 Task: Insert the emoji "person-bowing",
Action: Mouse moved to (96, 74)
Screenshot: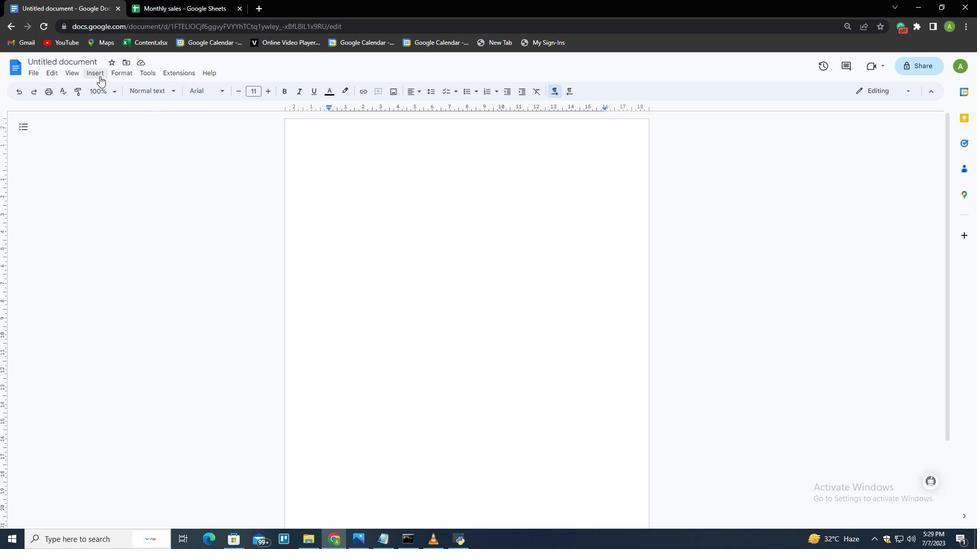 
Action: Mouse pressed left at (96, 74)
Screenshot: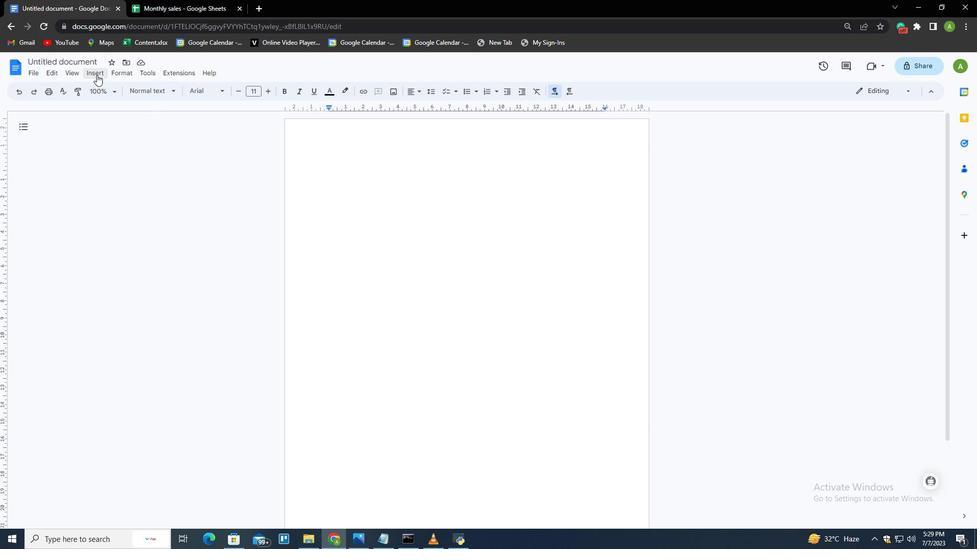 
Action: Mouse moved to (117, 159)
Screenshot: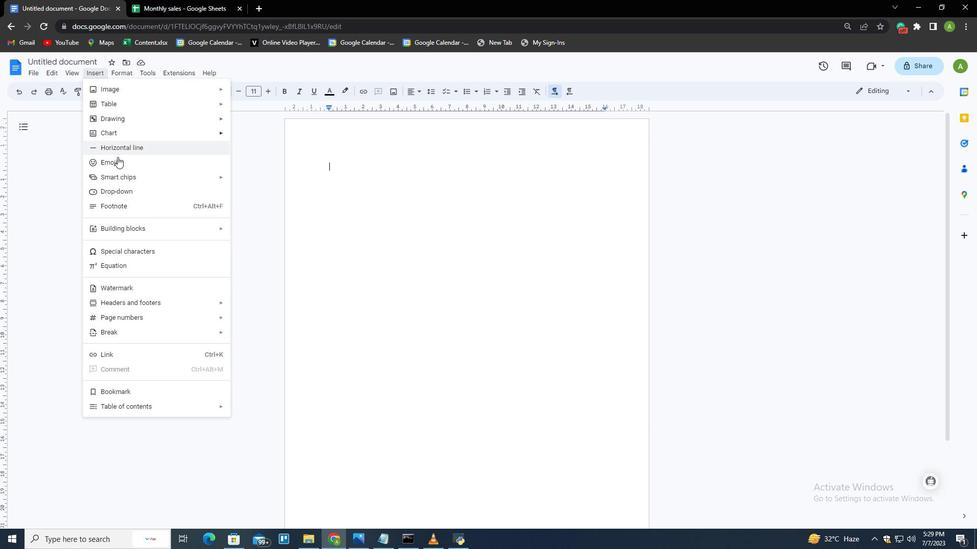 
Action: Mouse pressed left at (117, 159)
Screenshot: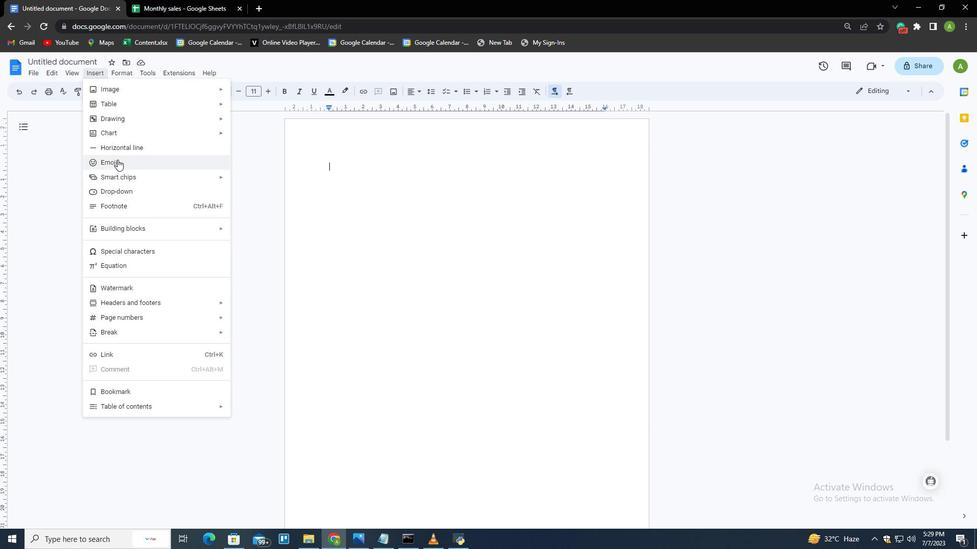 
Action: Mouse moved to (358, 203)
Screenshot: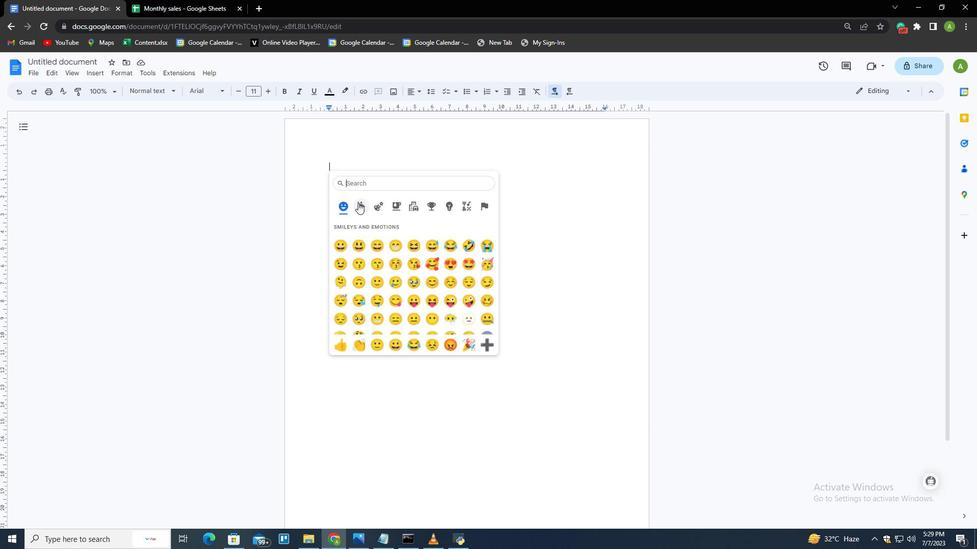 
Action: Mouse pressed left at (358, 203)
Screenshot: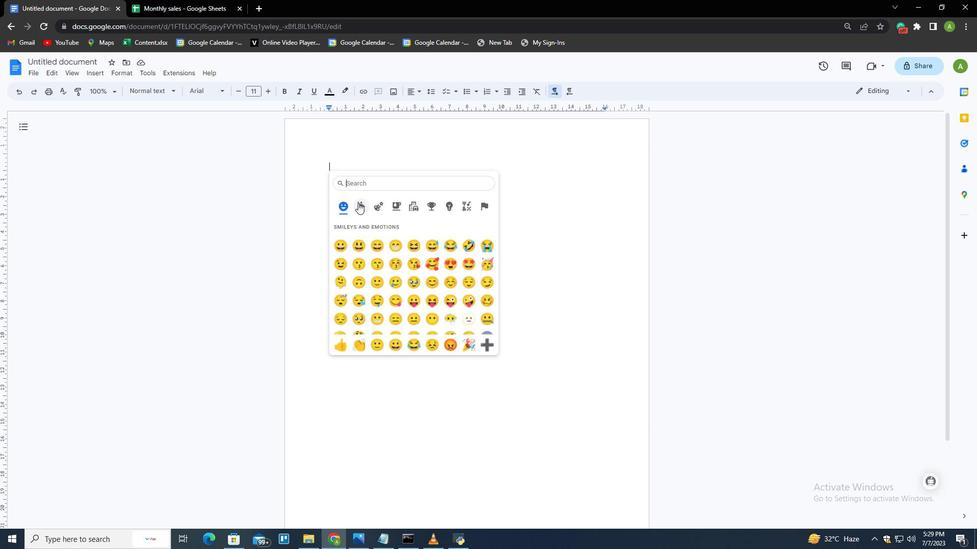 
Action: Mouse moved to (343, 249)
Screenshot: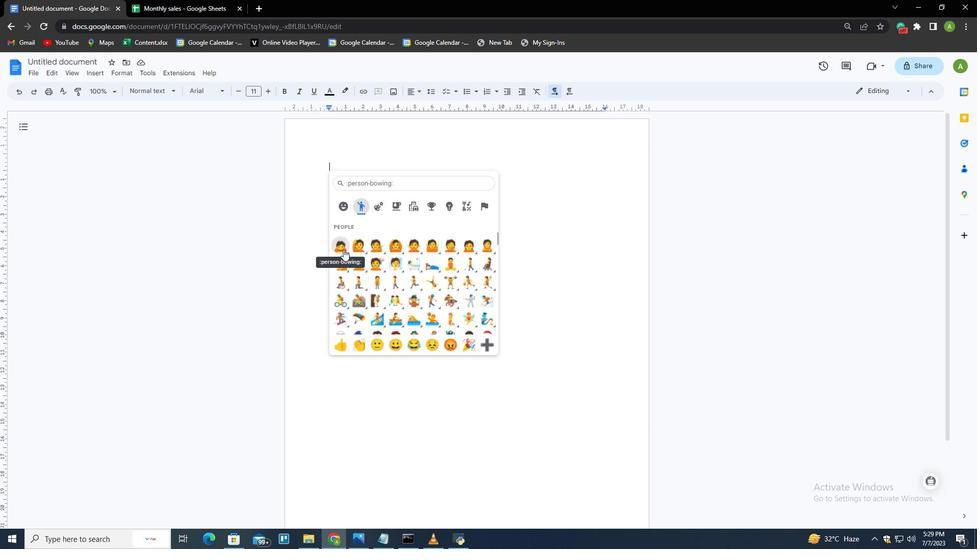 
Action: Mouse pressed left at (343, 249)
Screenshot: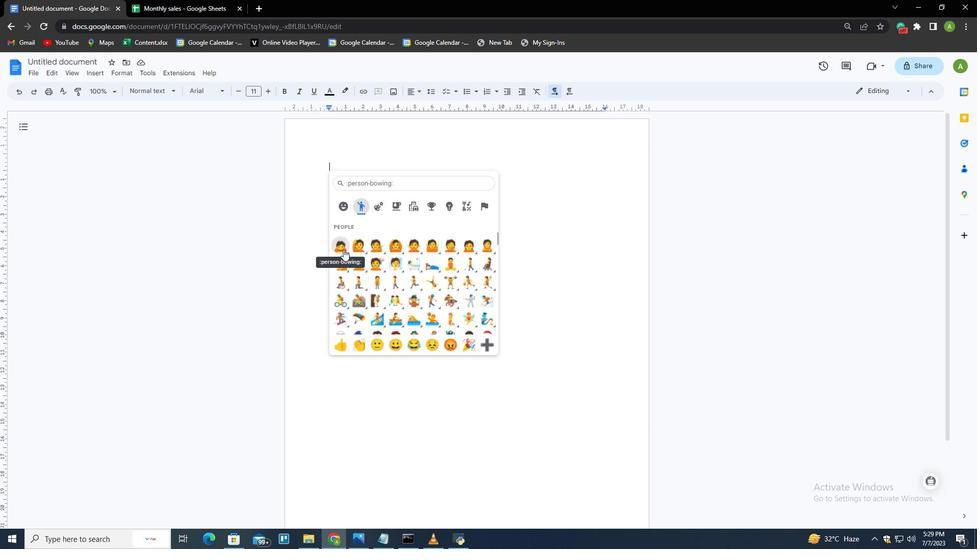 
Action: Mouse moved to (345, 226)
Screenshot: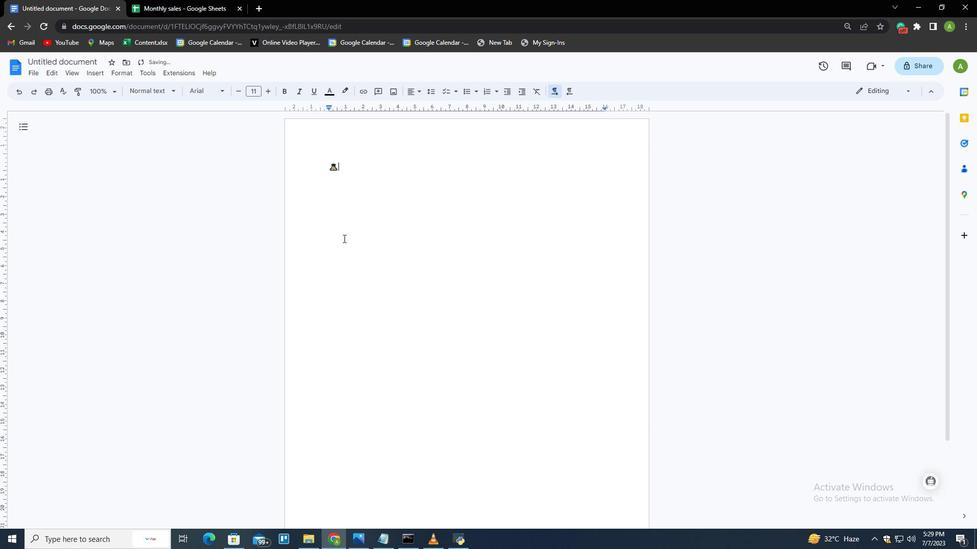 
